 Task: Compute the entropy of a random variable.
Action: Mouse moved to (1150, 70)
Screenshot: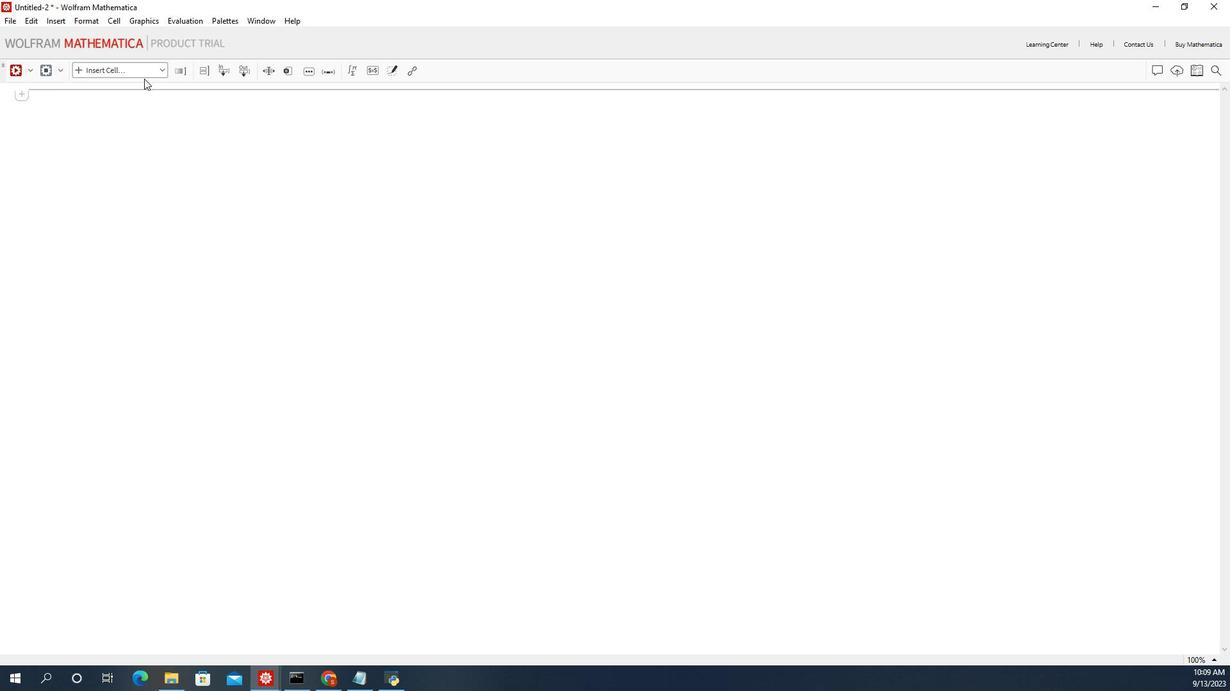 
Action: Mouse pressed left at (1150, 70)
Screenshot: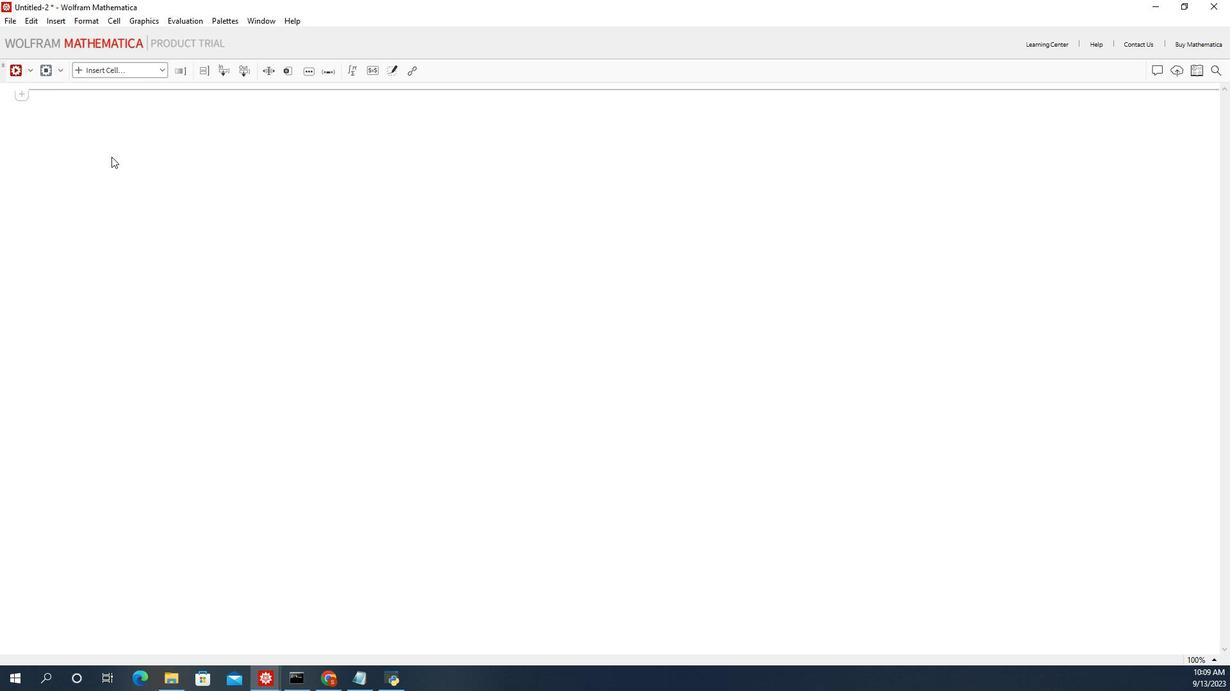 
Action: Mouse moved to (1143, 93)
Screenshot: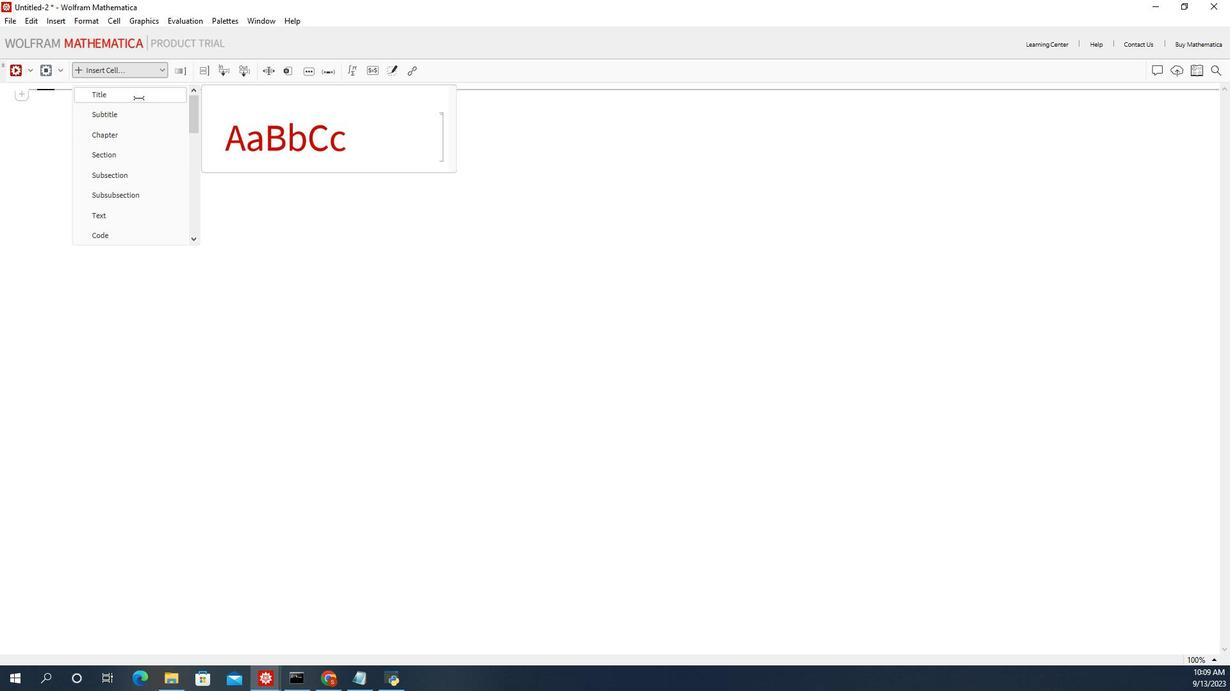 
Action: Mouse pressed left at (1143, 93)
Screenshot: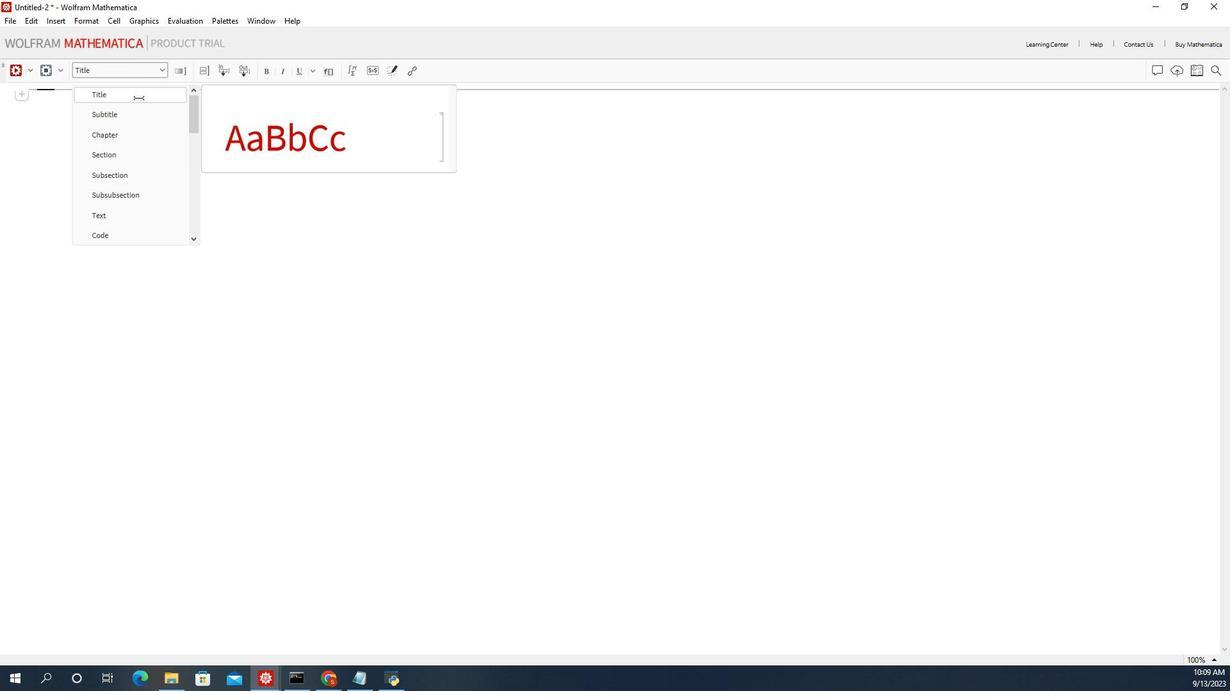 
Action: Mouse moved to (1132, 124)
Screenshot: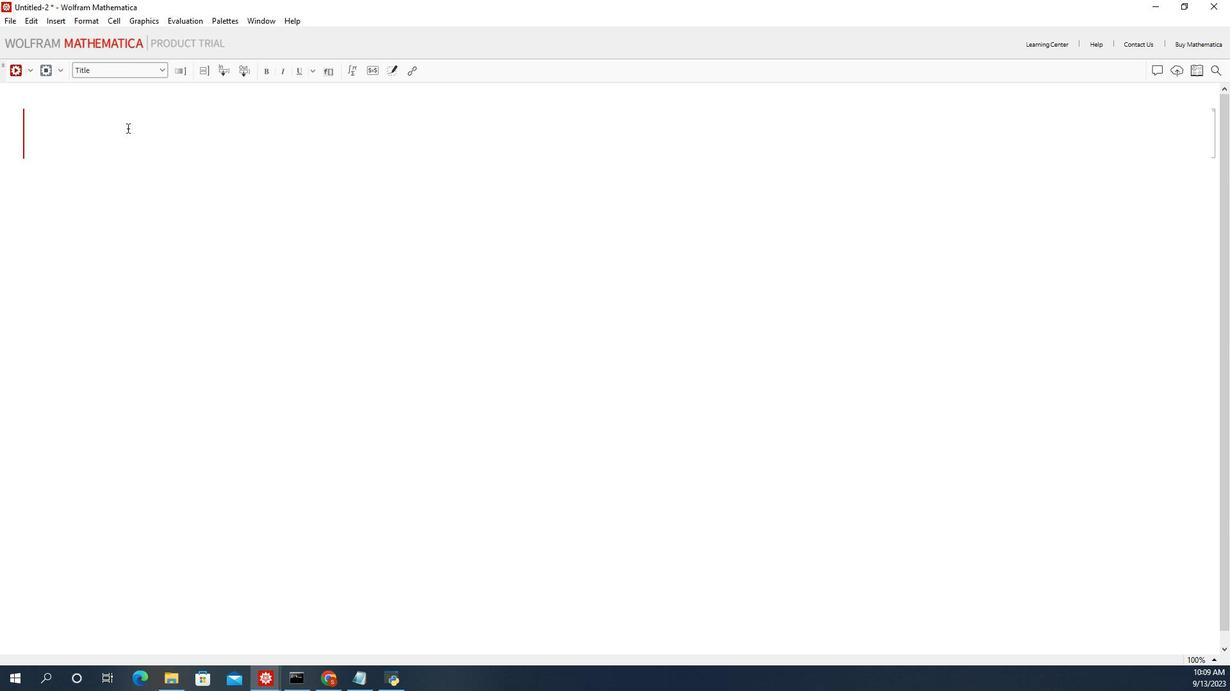 
Action: Mouse pressed left at (1132, 124)
Screenshot: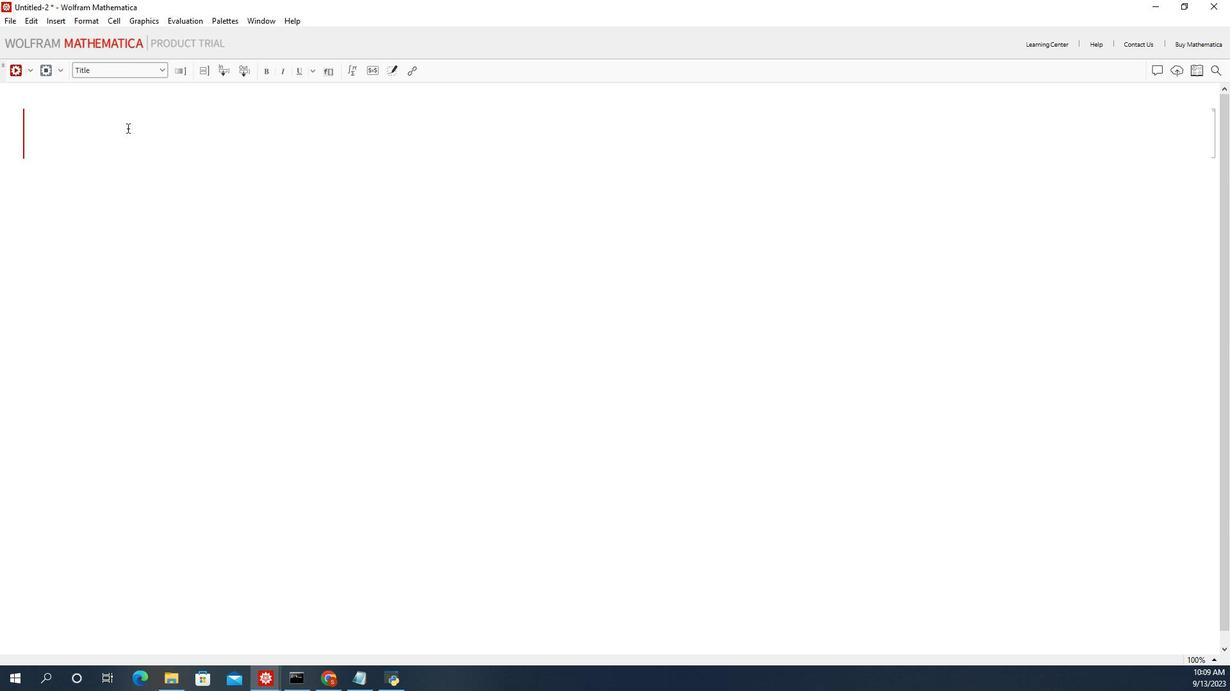 
Action: Key pressed <Key.shift>The<Key.space><Key.shift_r>Entropy<Key.space>of<Key.space>a<Key.space>rna<Key.backspace><Key.backspace>andom<Key.space>variagl<Key.backspace><Key.backspace>hl<Key.backspace><Key.backspace>lge<Key.backspace><Key.backspace>l<Key.backspace><Key.backspace>bel<Key.backspace><Key.backspace>le.
Screenshot: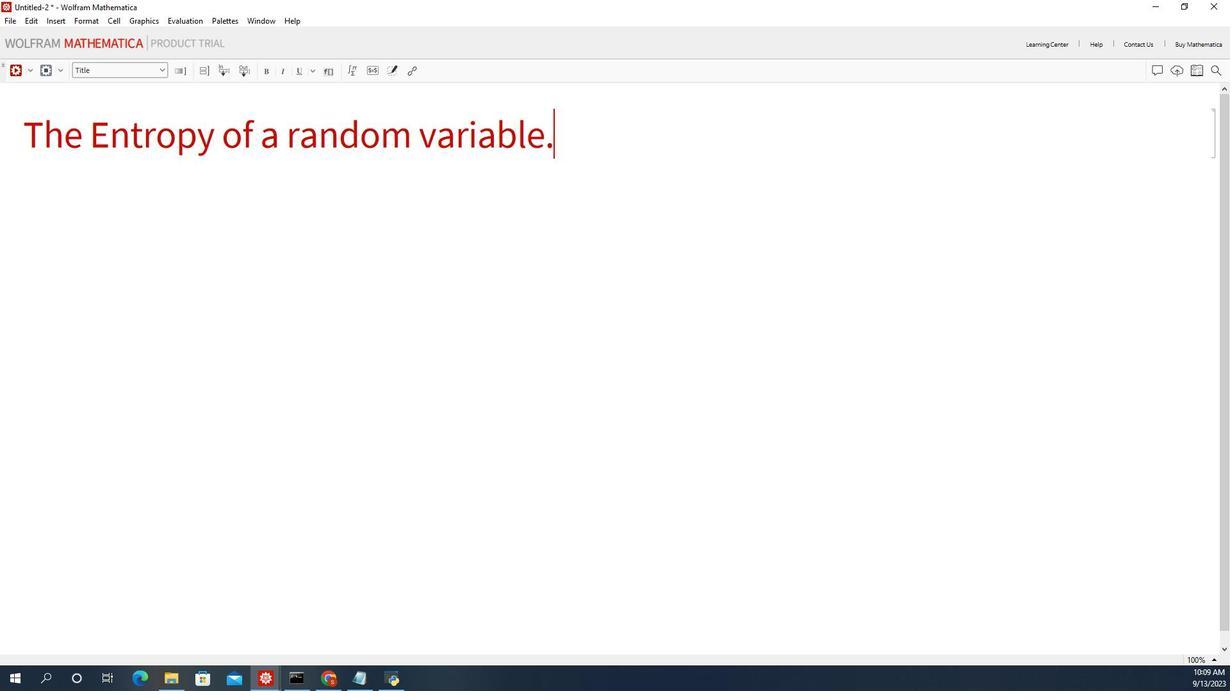
Action: Mouse moved to (1084, 169)
Screenshot: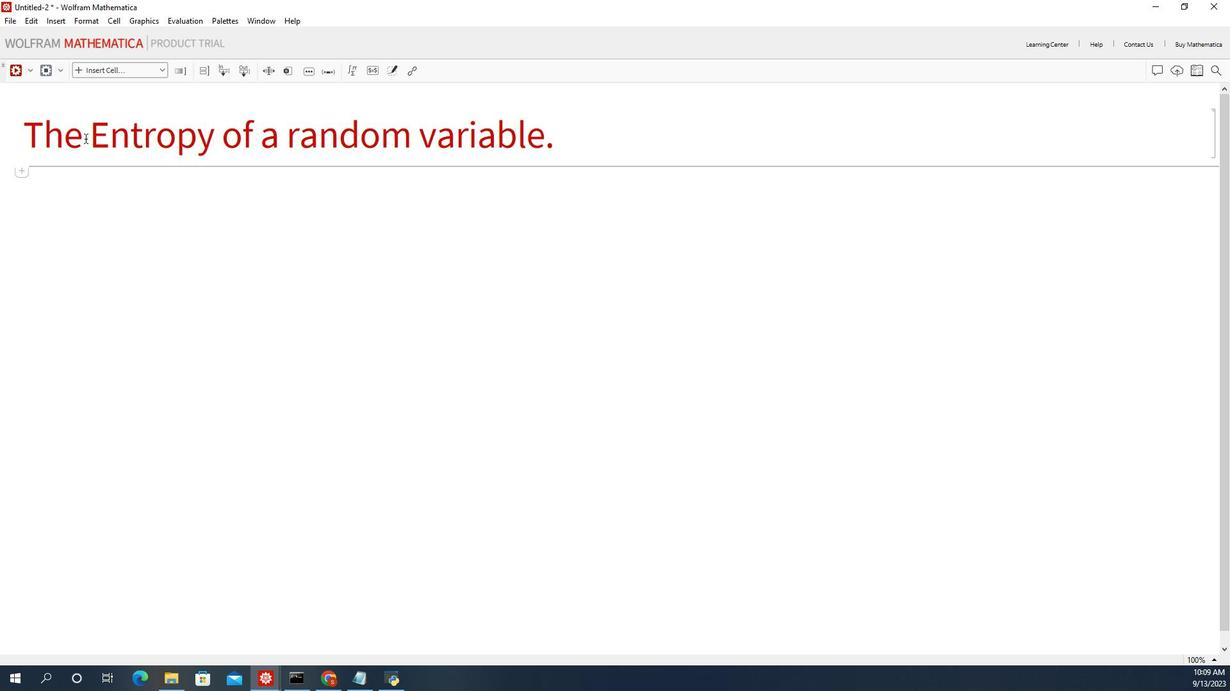 
Action: Mouse pressed left at (1084, 169)
Screenshot: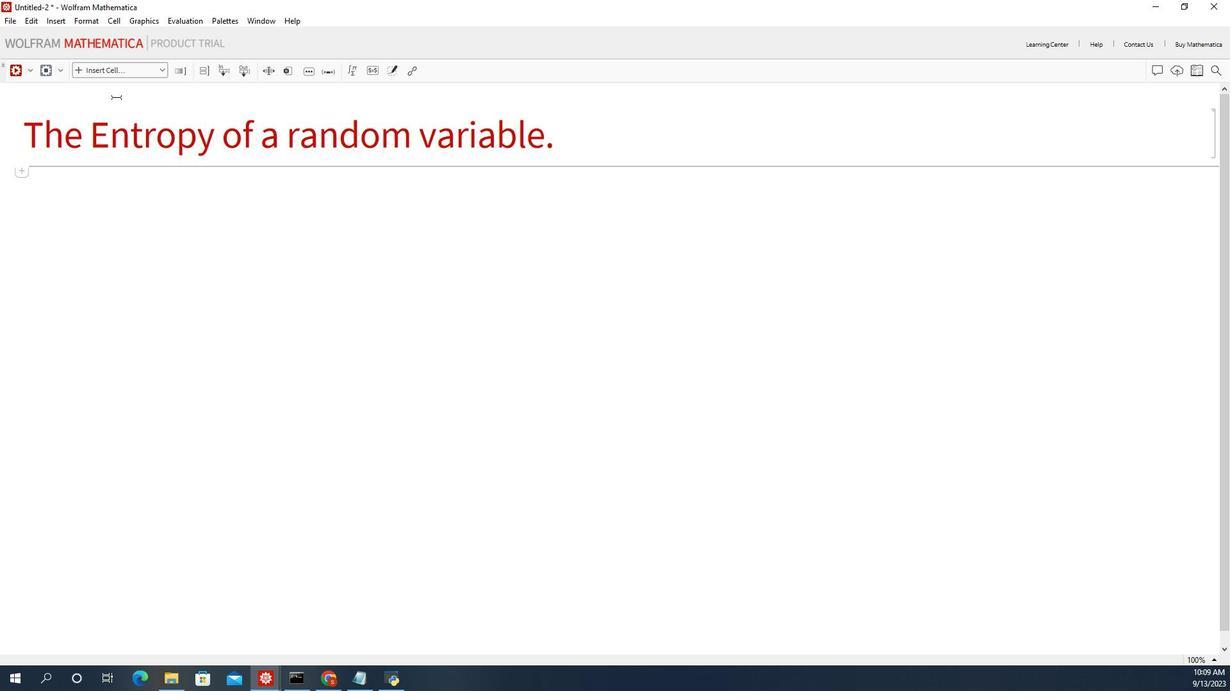 
Action: Mouse moved to (1144, 71)
Screenshot: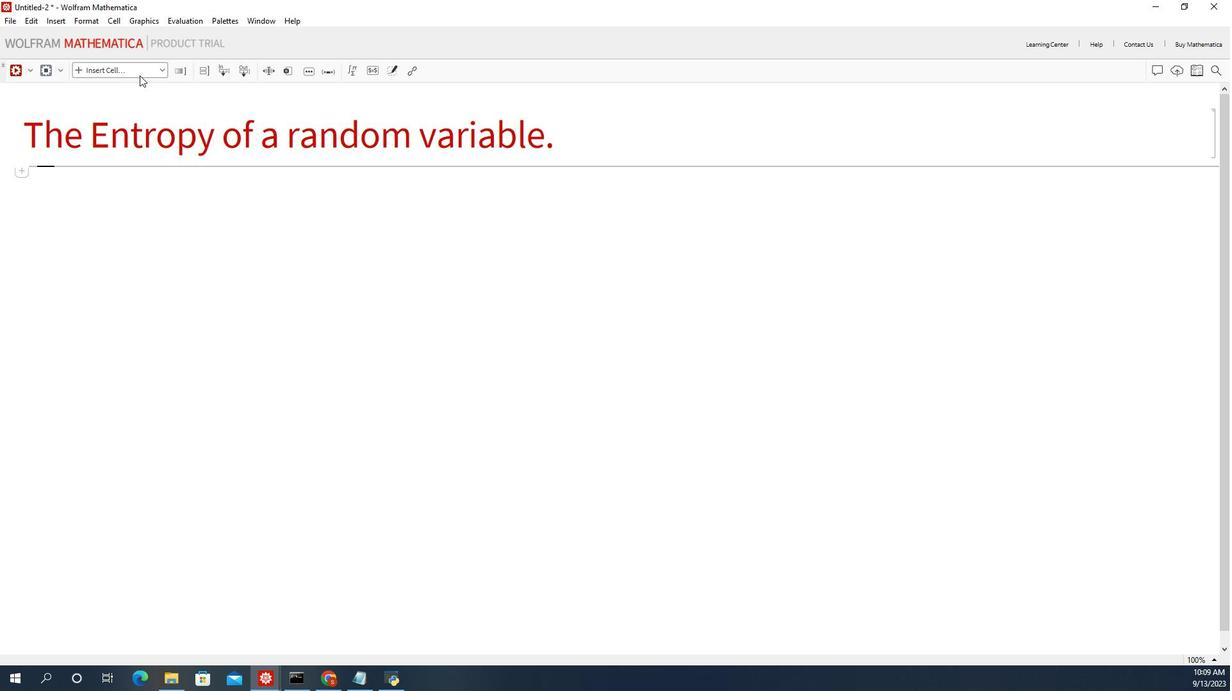 
Action: Mouse pressed left at (1144, 71)
Screenshot: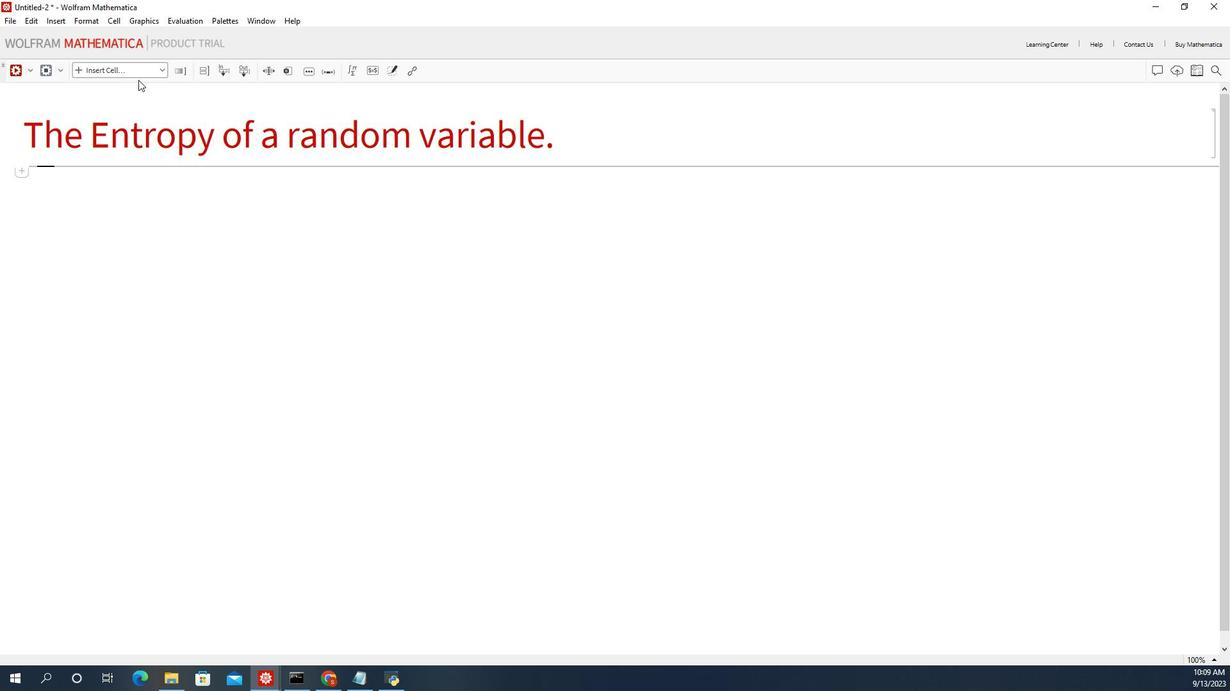 
Action: Mouse moved to (1131, 224)
Screenshot: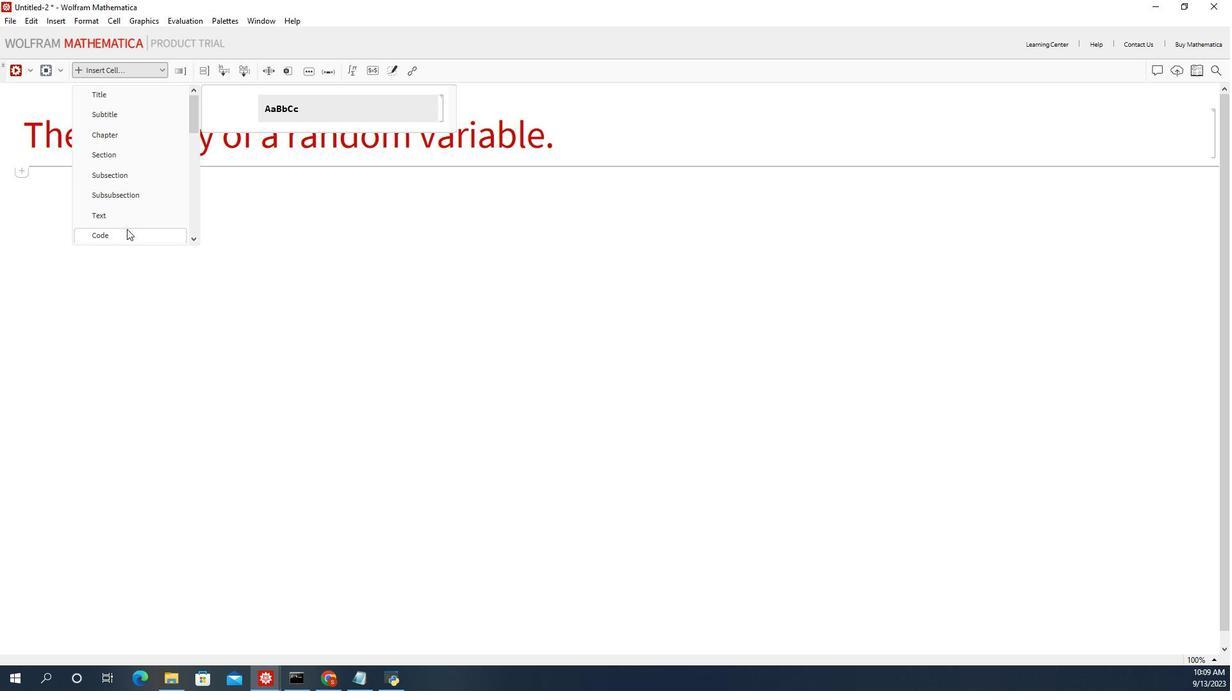 
Action: Mouse pressed left at (1131, 224)
Screenshot: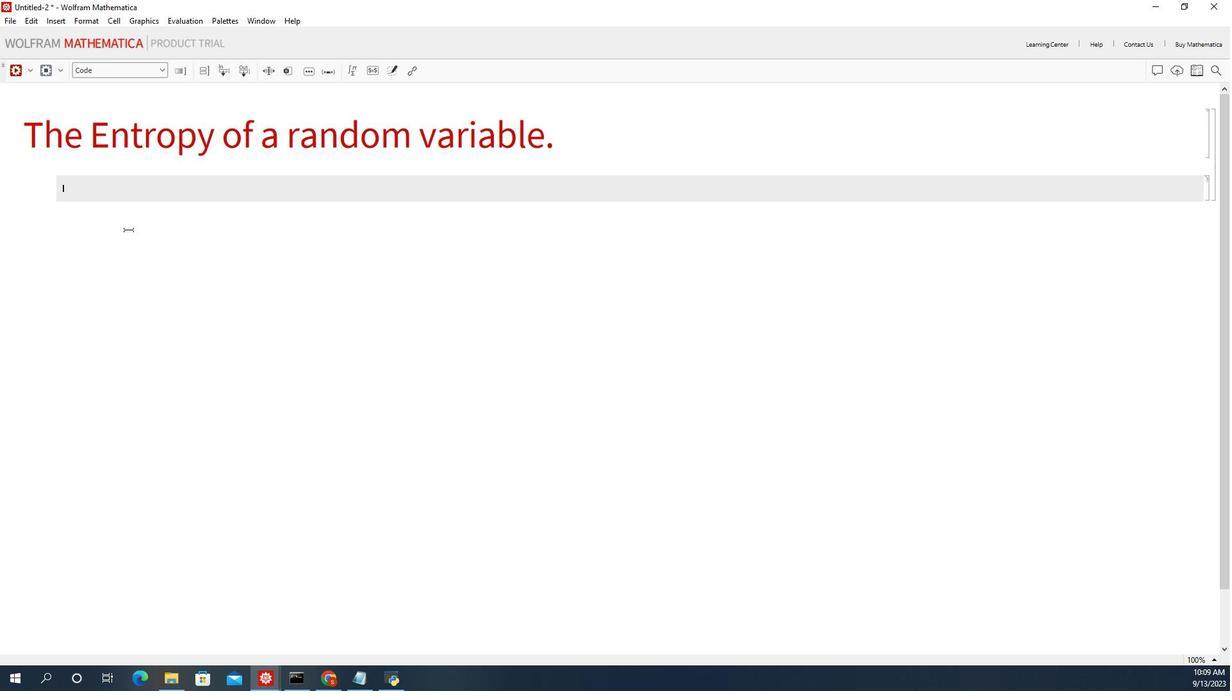 
Action: Mouse moved to (1131, 180)
Screenshot: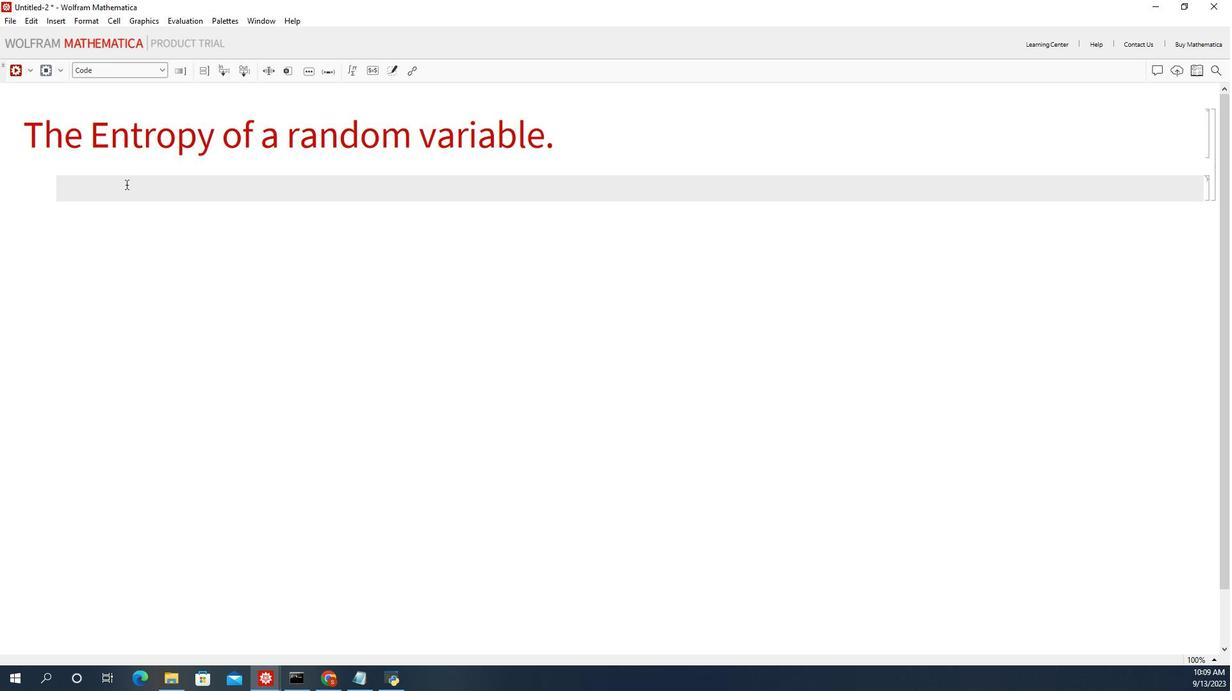 
Action: Mouse pressed left at (1131, 180)
Screenshot: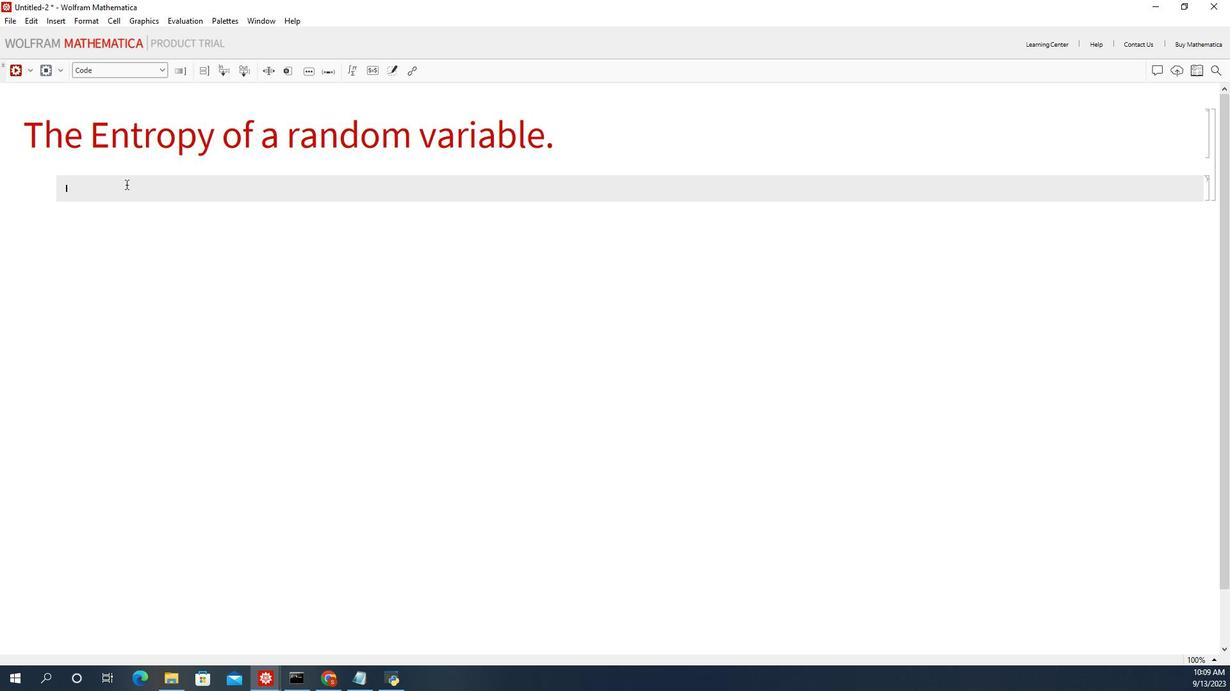 
Action: Key pressed <Key.cmd>9<Key.cmd>8
Screenshot: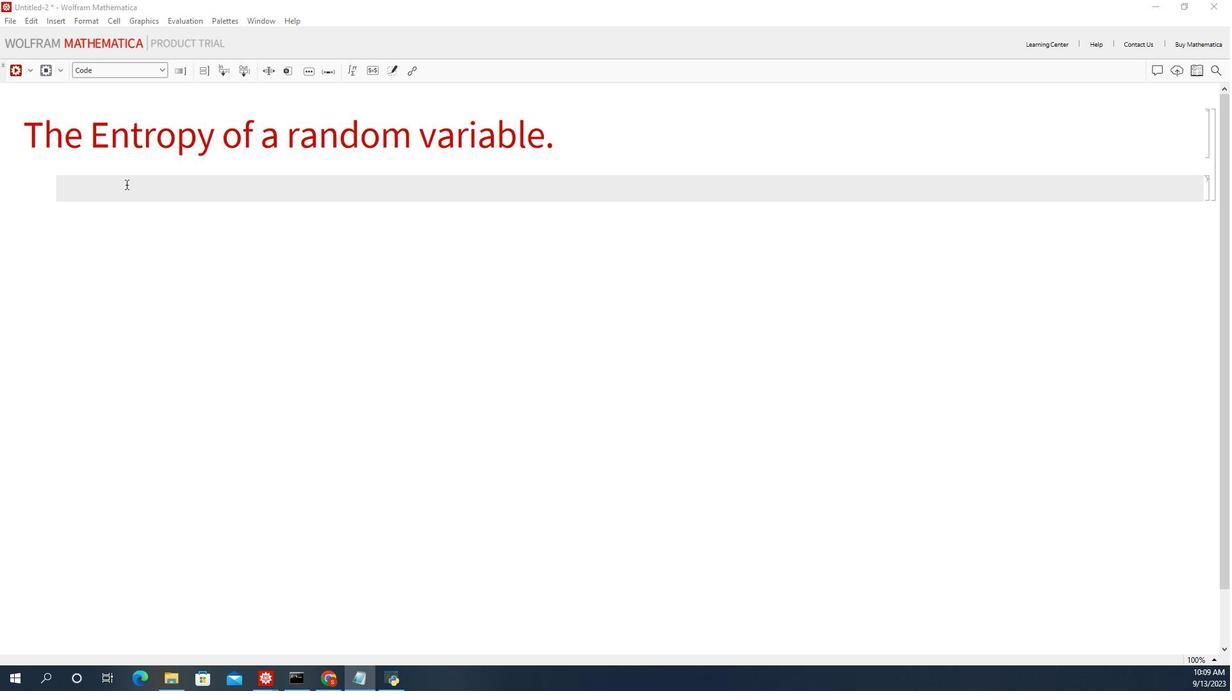 
Action: Mouse pressed left at (1131, 180)
Screenshot: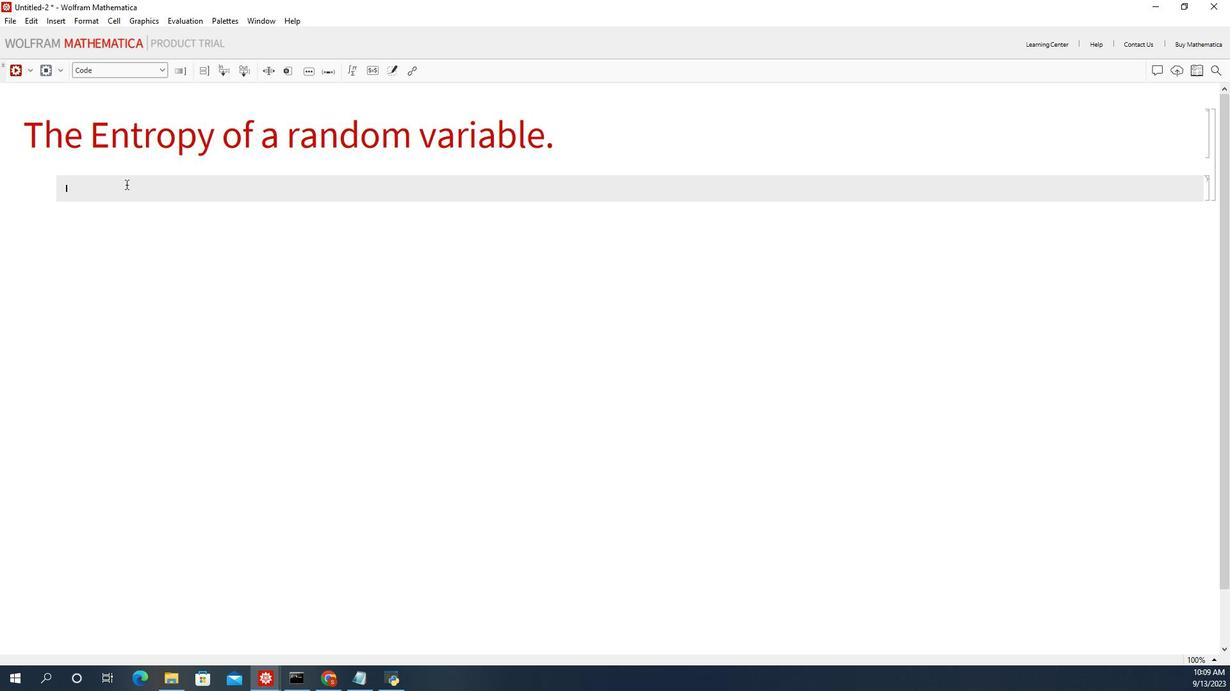 
Action: Key pressed <Key.shift>(<Key.shift><Key.shift>*<Key.space><Key.shift_r>Defian<Key.backspace><Key.backspace>ne<Key.space>parma<Key.backspace><Key.backspace>ameters<Key.space><Key.end><Key.enter><Key.shift_r><Key.shift_r>Data<Key.space>=<Key.space><Key.shift_r>Random<Key.shift_r>VAri<Key.backspace><Key.backspace>a<Key.backspace><Key.backspace>ariate[<Key.shift>Poisson<Key.shift_r>Distribution[2<Key.backspace>3<Key.right>,10<Key.right><Key.enter><Key.shift>{*<Key.backspace><Key.backspace><Key.shift>(*<Key.space><Key.shift_r>Set<Key.space>a<Key.space>random<Key.space>seed<Key.space>for<Key.space>reproductiiv<Key.backspace><Key.backspace>vity<Key.left><Key.left><Key.backspace>variabal<Key.backspace><Key.backspace>le<Key.space><Key.right><Key.right><Key.delete>entropy<Key.space><Key.home><Key.backspace><Key.space><Key.space><Key.end><Key.enter><Key.shift><Key.shift><Key.shift>(*<Key.space><Key.shift>Perform<Key.space>entropy<Key.space>for<Key.space>random<Key.space>varaiable<Key.space><Key.end><Key.enter><Key.shift_r>Entropy<Key.enter>[dat<Key.backspace><Key.backspace><Key.backspace><Key.shift_r>Data<Key.end><Key.enter><Key.shift><Key.shift><Key.shift><Key.shift><Key.shift><Key.shift><Key.shift><Key.shift><Key.shift><Key.shift><Key.shift><Key.shift>%//<Key.shift>N<Key.shift_r><Key.enter>
Screenshot: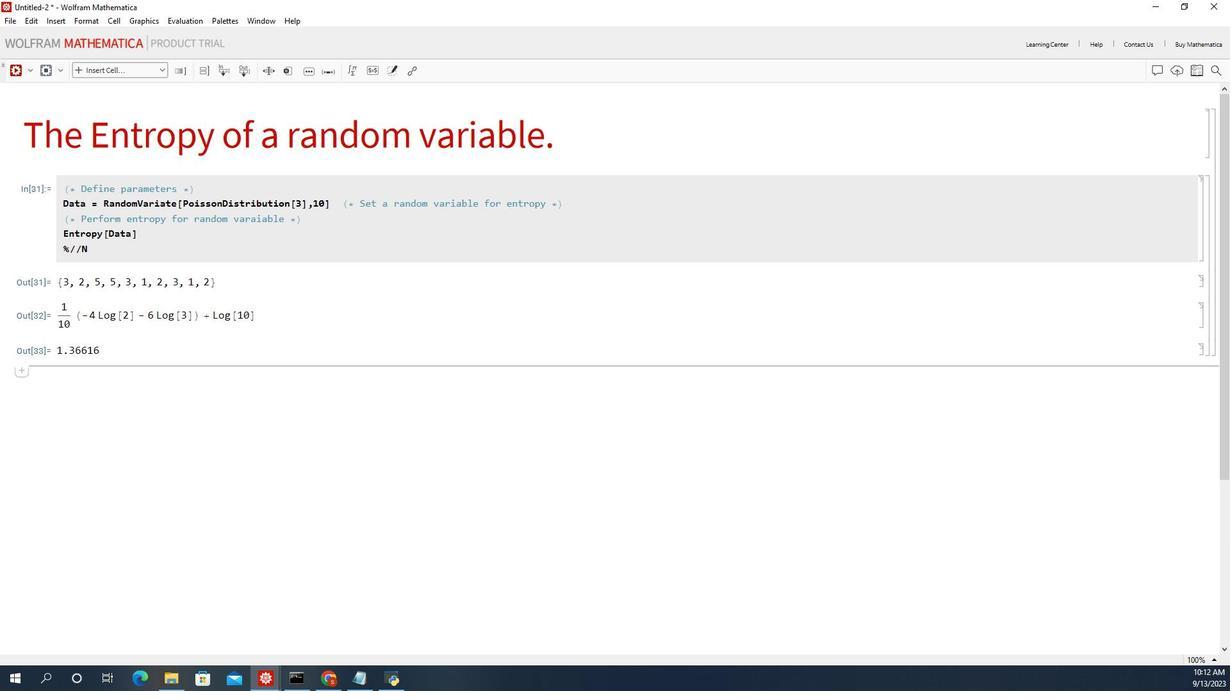 
